 Task: Look for One-way flight tickets for 2 adults, in Business from Port Said to Florence to travel on 03-Nov-2023.  Stops: Any number of stops. Choice of flight is British Airways.
Action: Mouse moved to (324, 275)
Screenshot: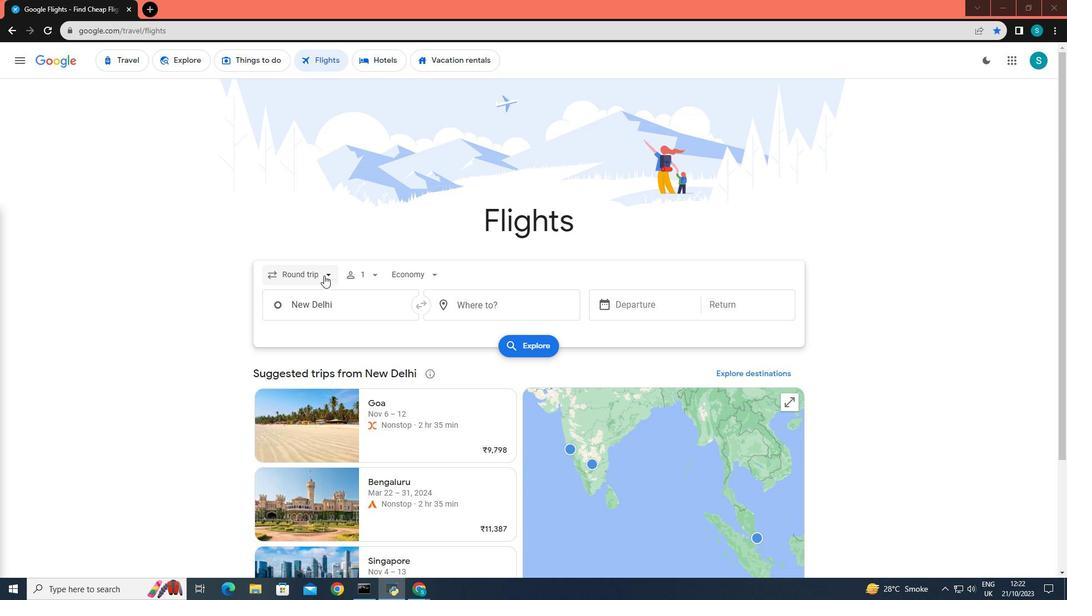 
Action: Mouse pressed left at (324, 275)
Screenshot: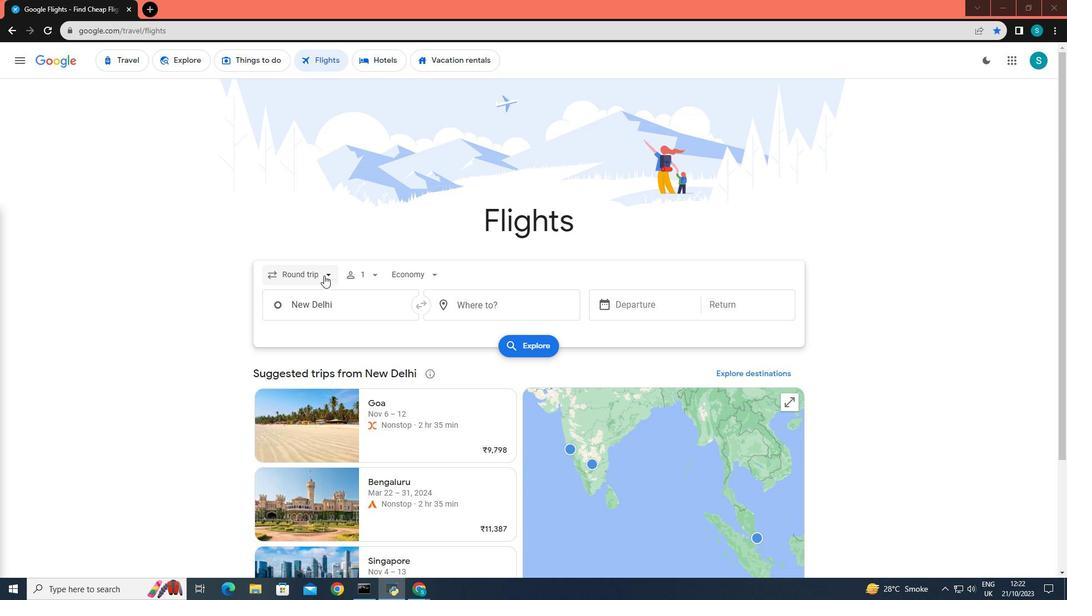 
Action: Mouse moved to (310, 332)
Screenshot: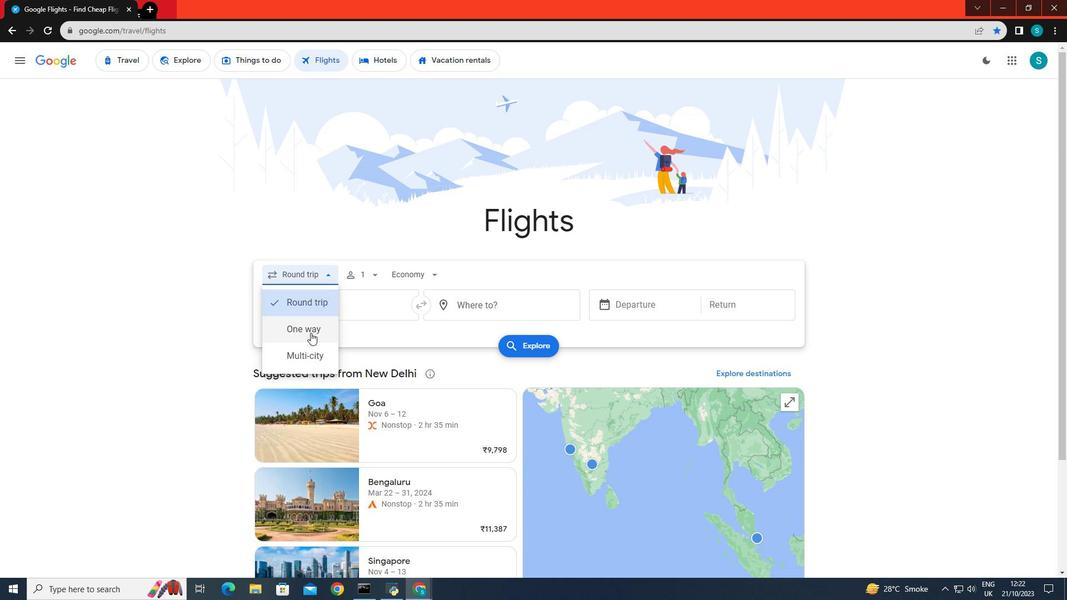 
Action: Mouse pressed left at (310, 332)
Screenshot: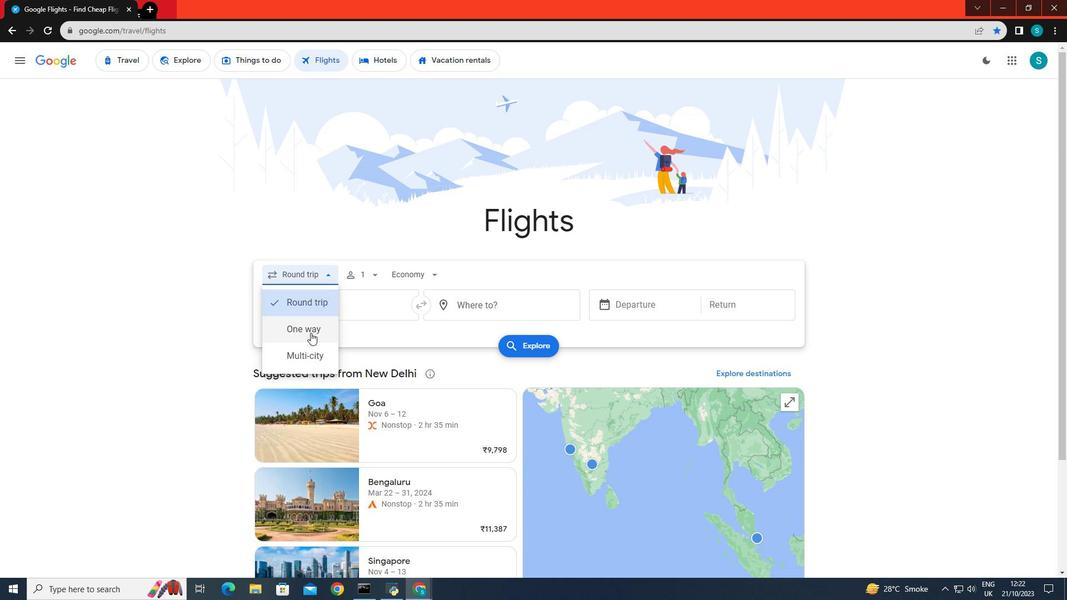 
Action: Mouse moved to (356, 271)
Screenshot: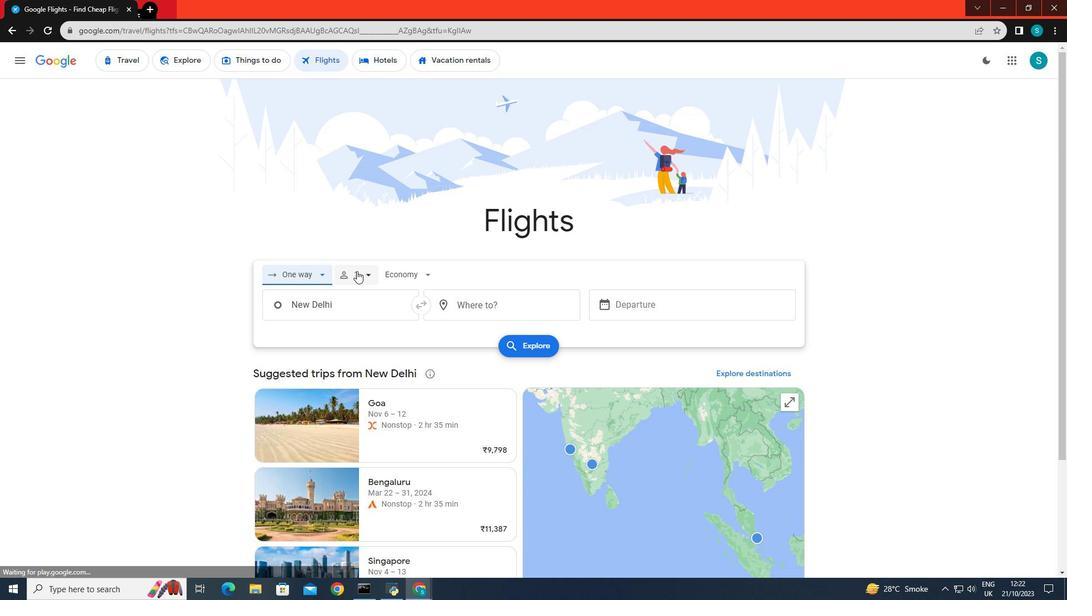 
Action: Mouse pressed left at (356, 271)
Screenshot: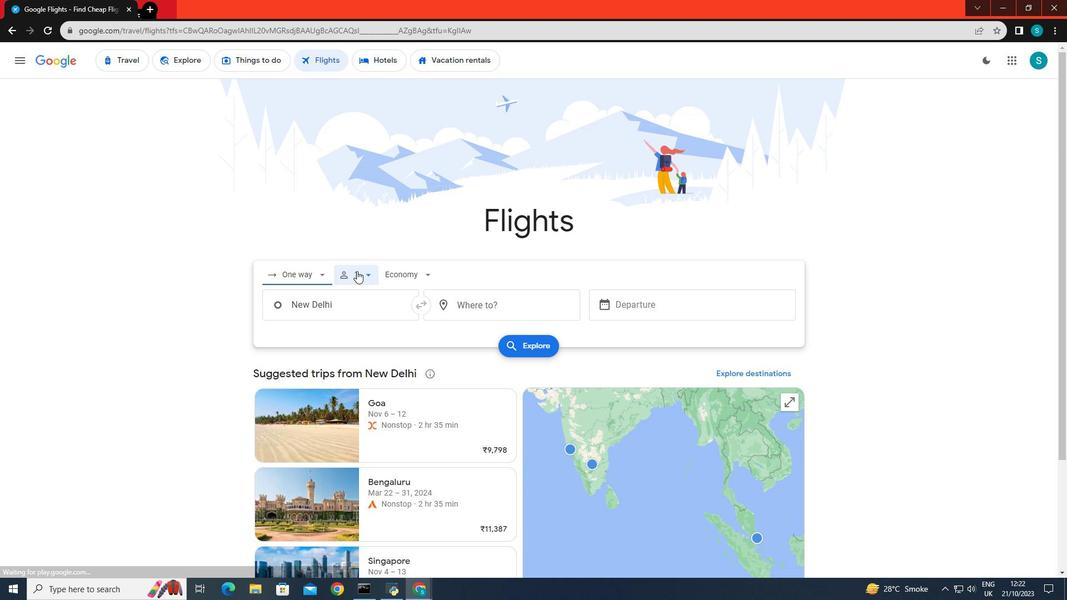 
Action: Mouse moved to (452, 303)
Screenshot: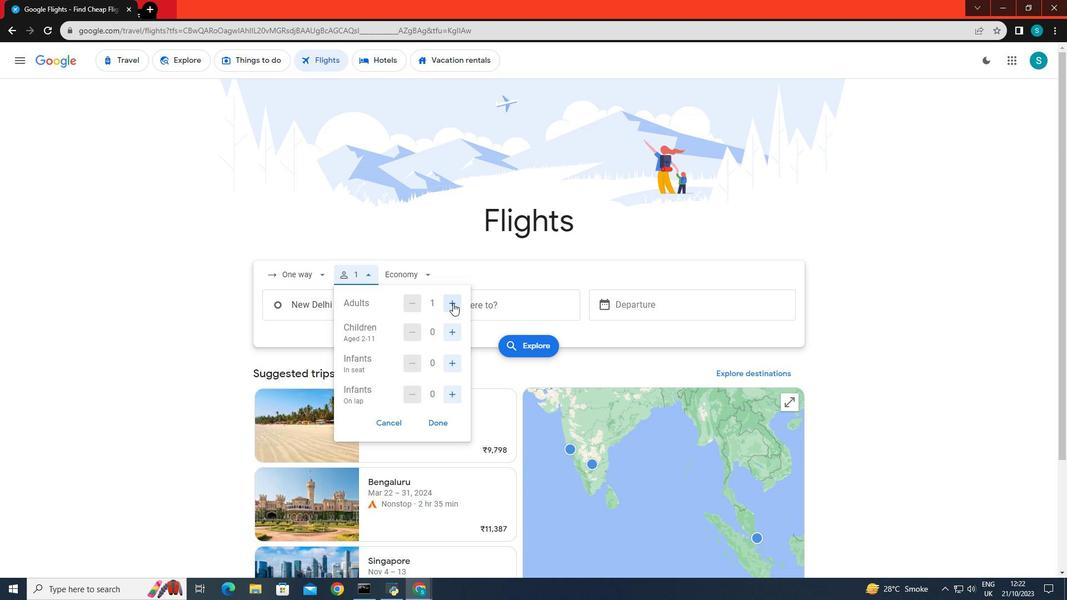 
Action: Mouse pressed left at (452, 303)
Screenshot: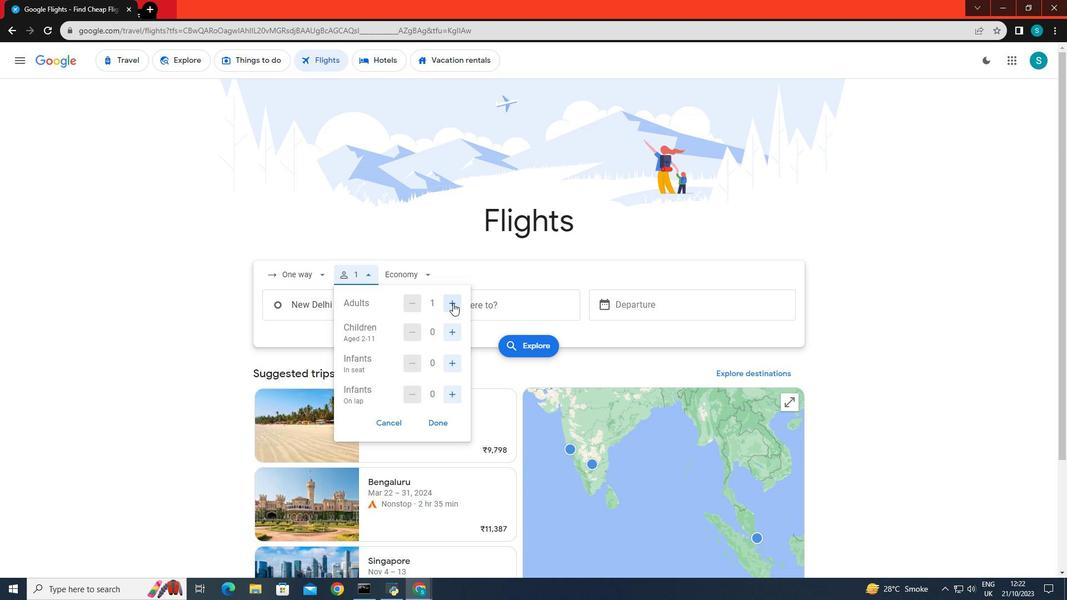 
Action: Mouse moved to (433, 426)
Screenshot: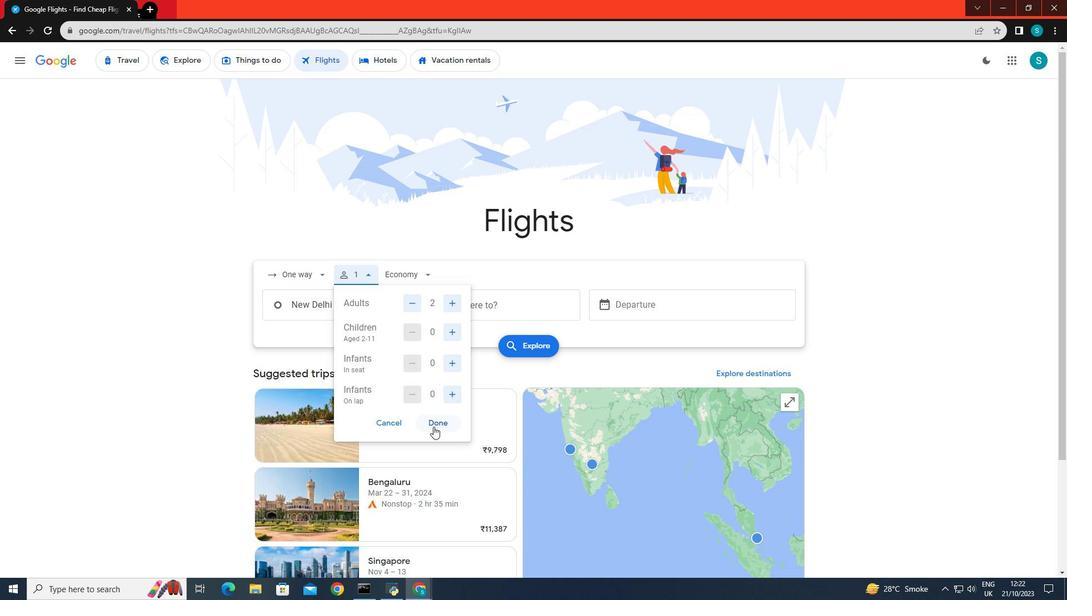 
Action: Mouse pressed left at (433, 426)
Screenshot: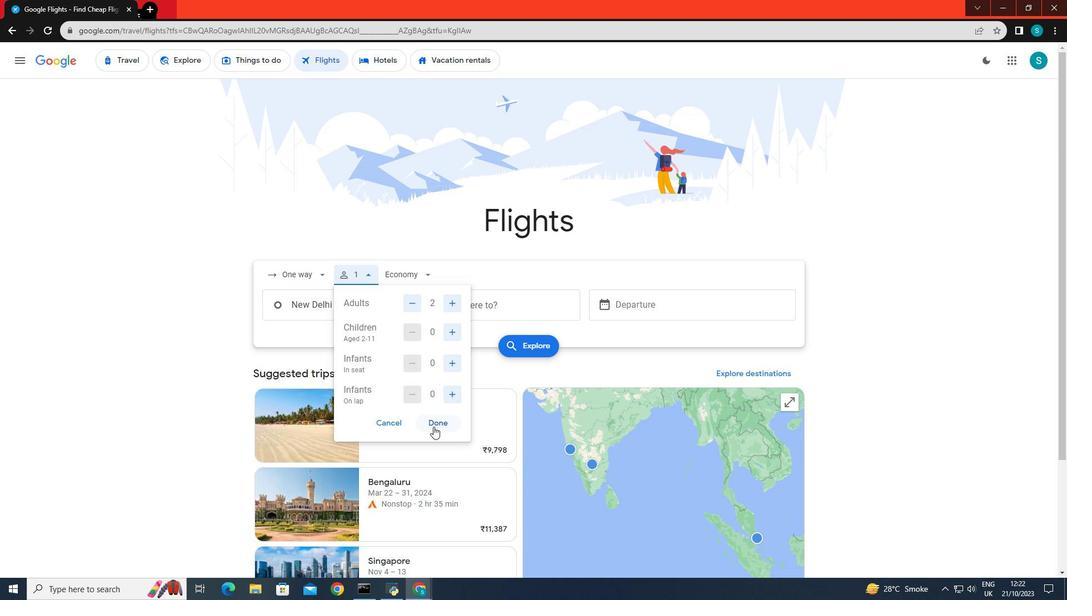 
Action: Mouse moved to (406, 275)
Screenshot: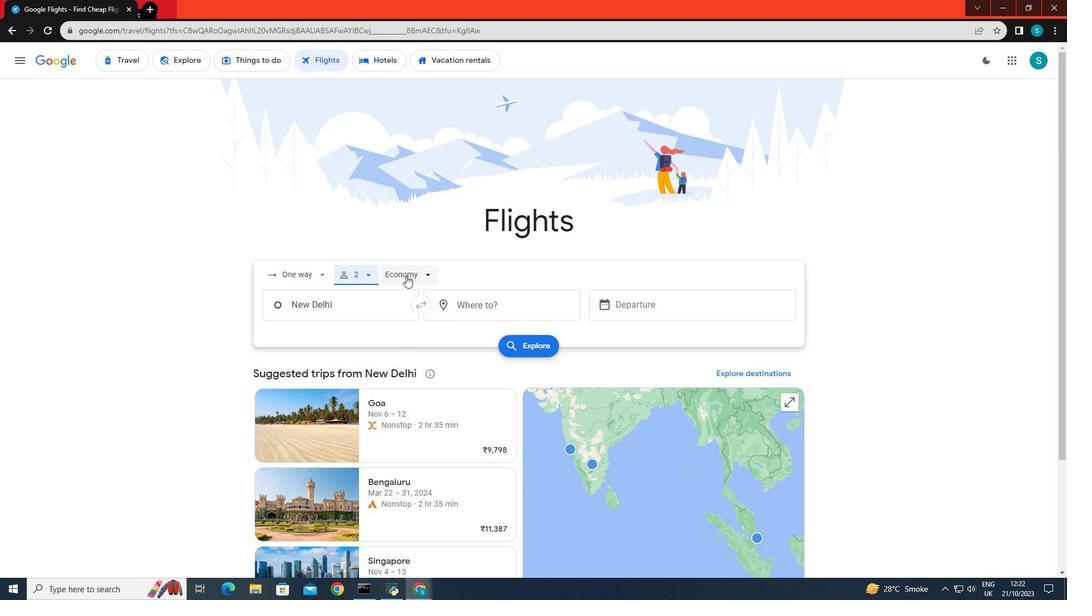 
Action: Mouse pressed left at (406, 275)
Screenshot: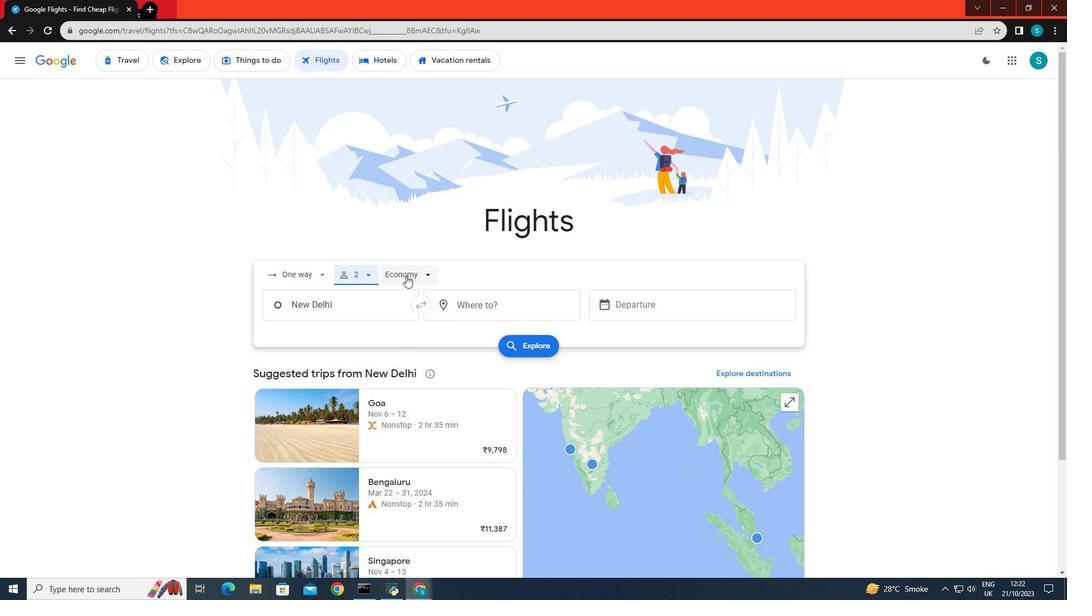 
Action: Mouse moved to (419, 353)
Screenshot: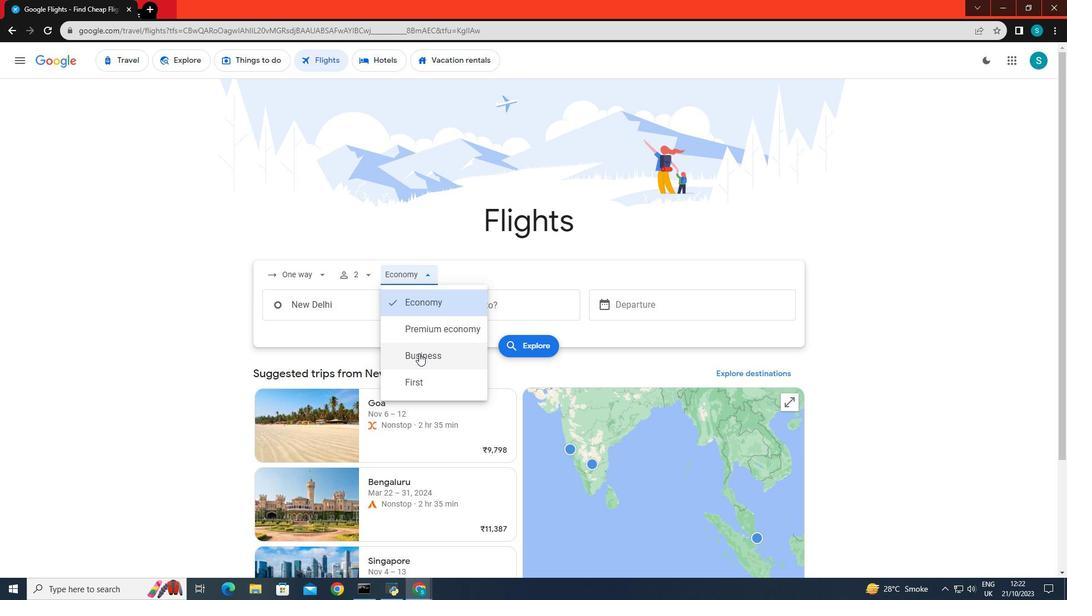
Action: Mouse pressed left at (419, 353)
Screenshot: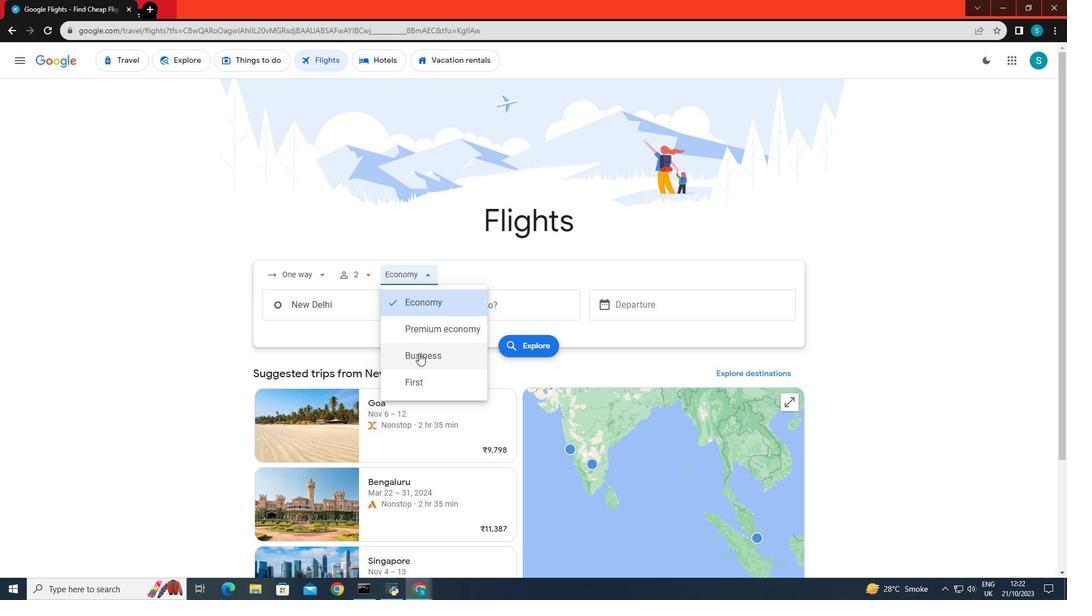 
Action: Mouse moved to (361, 314)
Screenshot: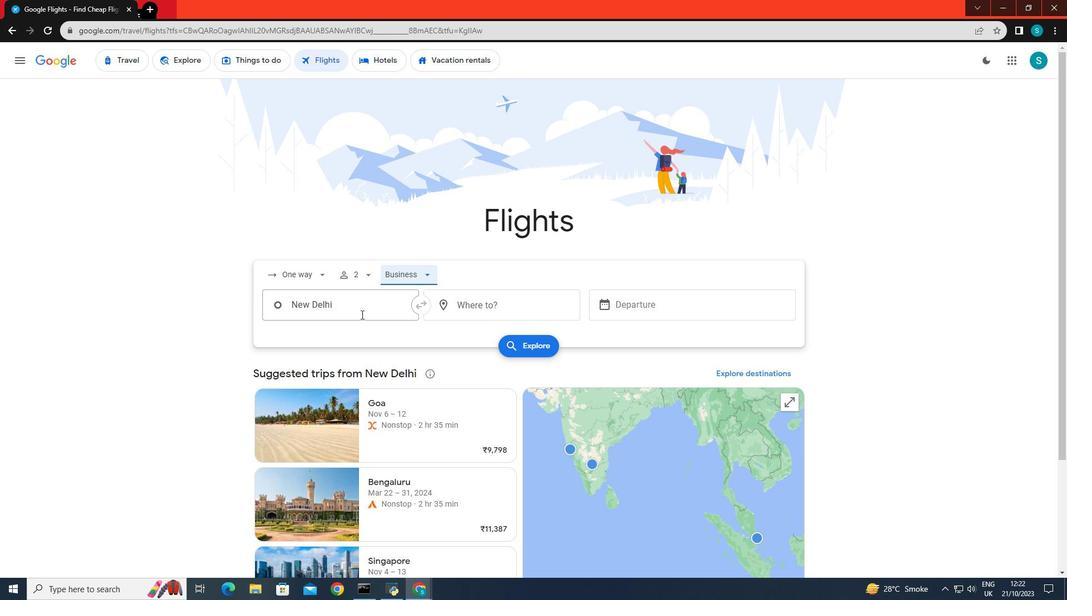 
Action: Mouse pressed left at (361, 314)
Screenshot: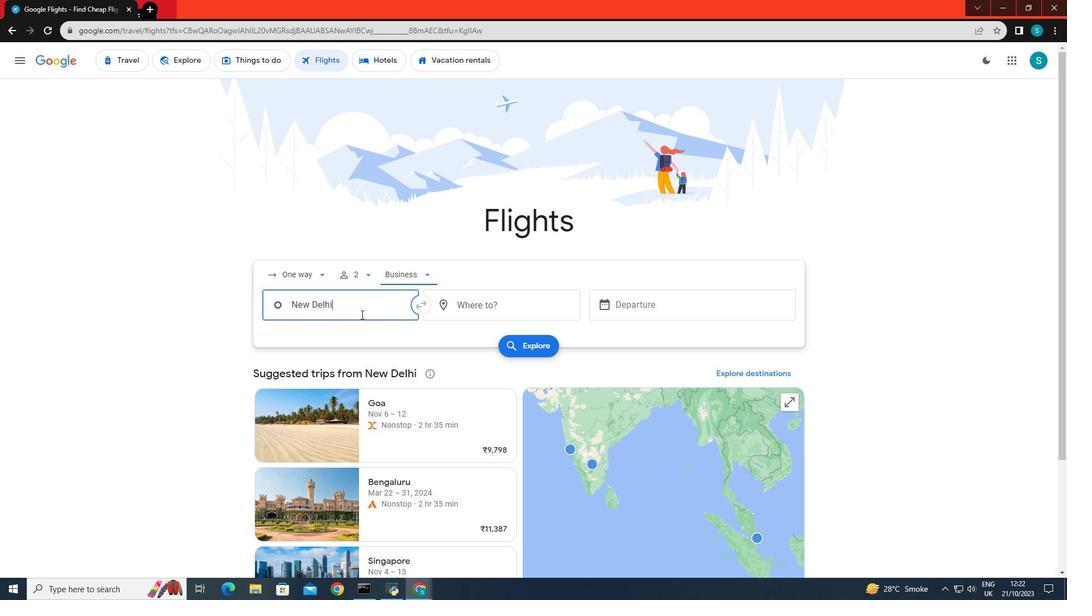 
Action: Key pressed <Key.backspace><Key.caps_lock>P<Key.caps_lock>ort<Key.space><Key.caps_lock>S<Key.caps_lock>aid
Screenshot: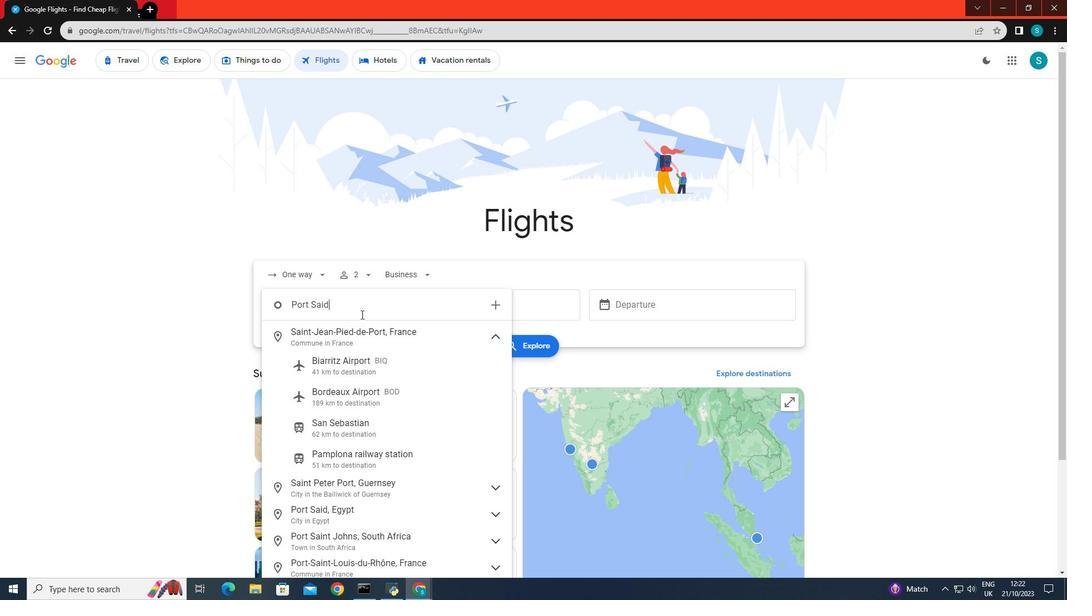 
Action: Mouse moved to (363, 361)
Screenshot: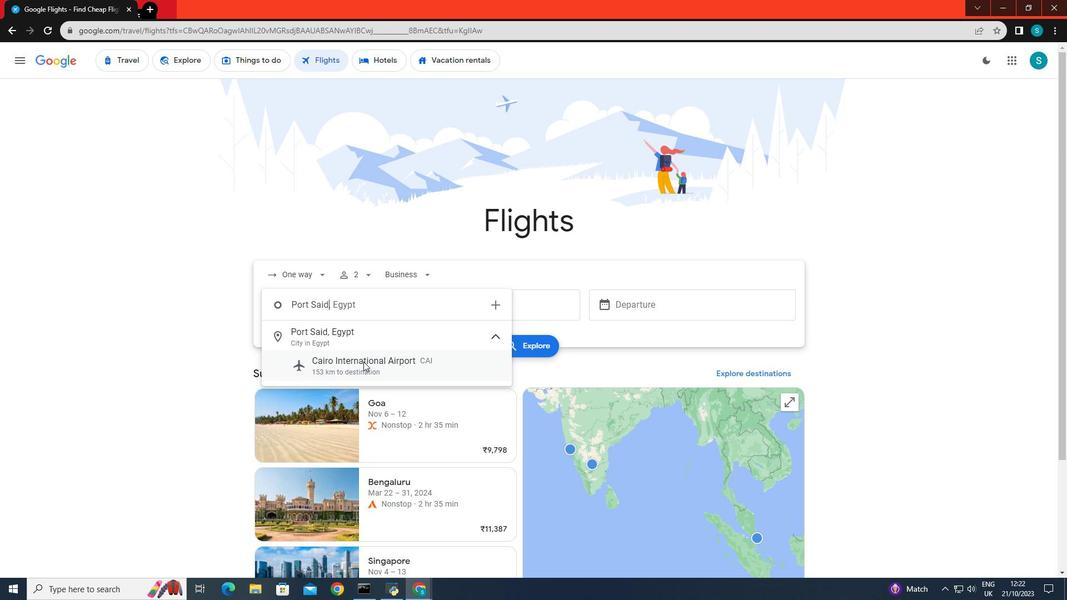 
Action: Mouse pressed left at (363, 361)
Screenshot: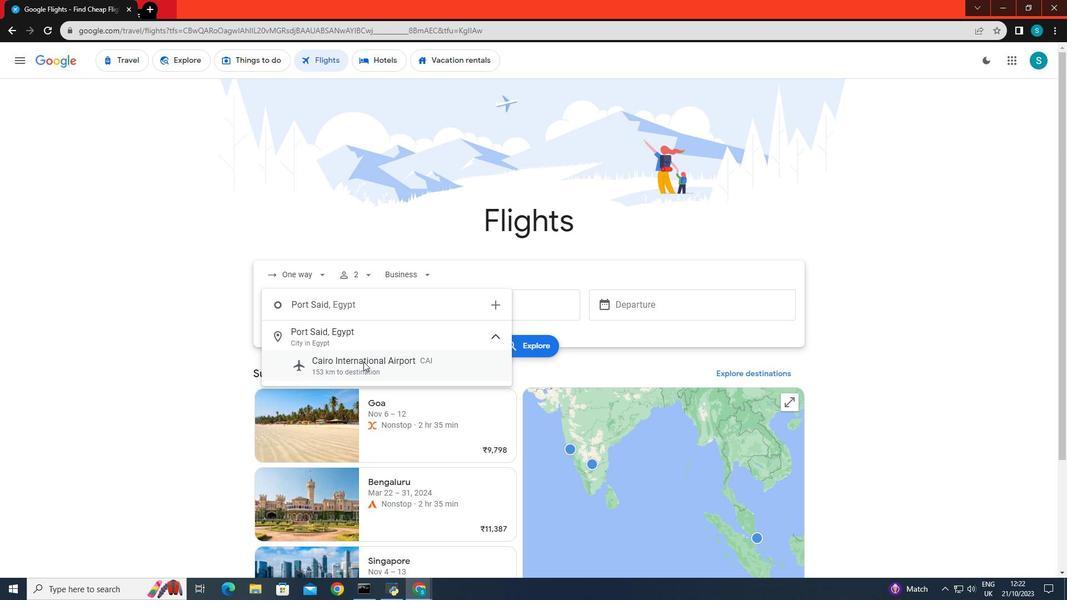 
Action: Mouse moved to (496, 298)
Screenshot: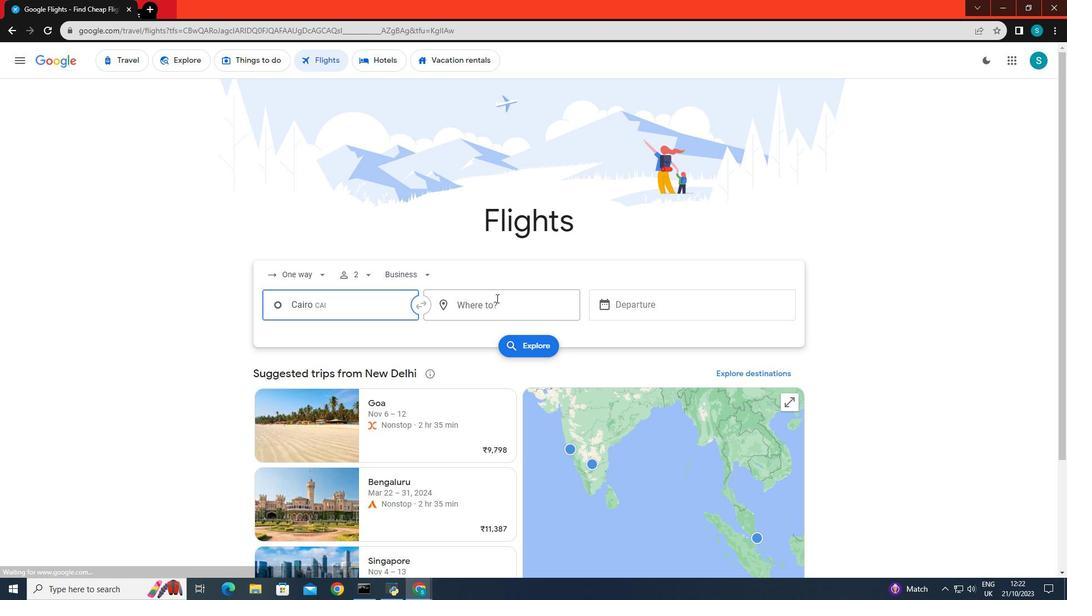 
Action: Mouse pressed left at (496, 298)
Screenshot: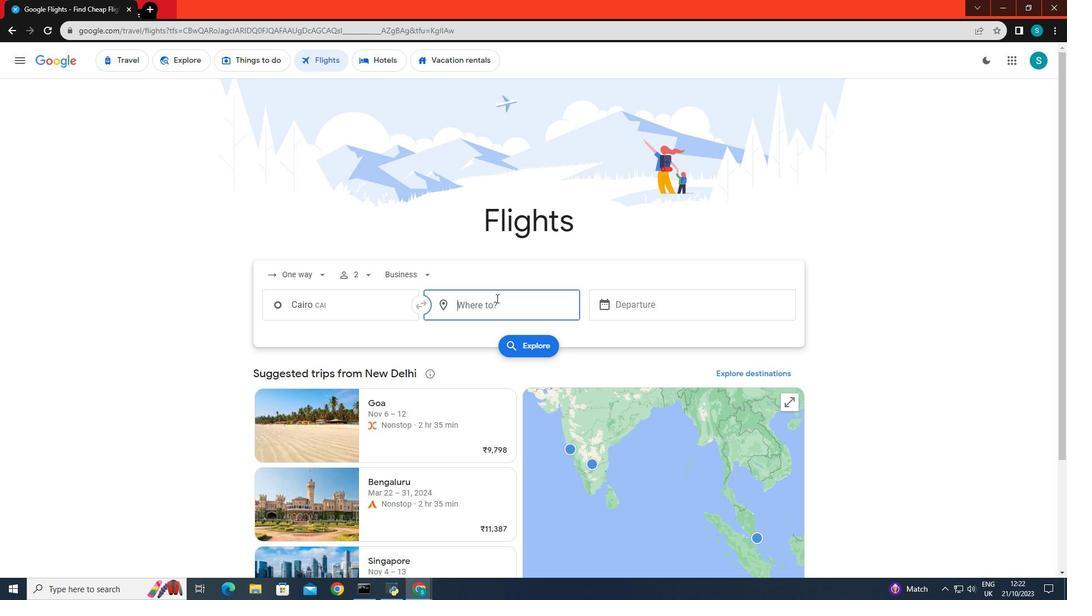 
Action: Key pressed <Key.caps_lock>F<Key.caps_lock>lorence
Screenshot: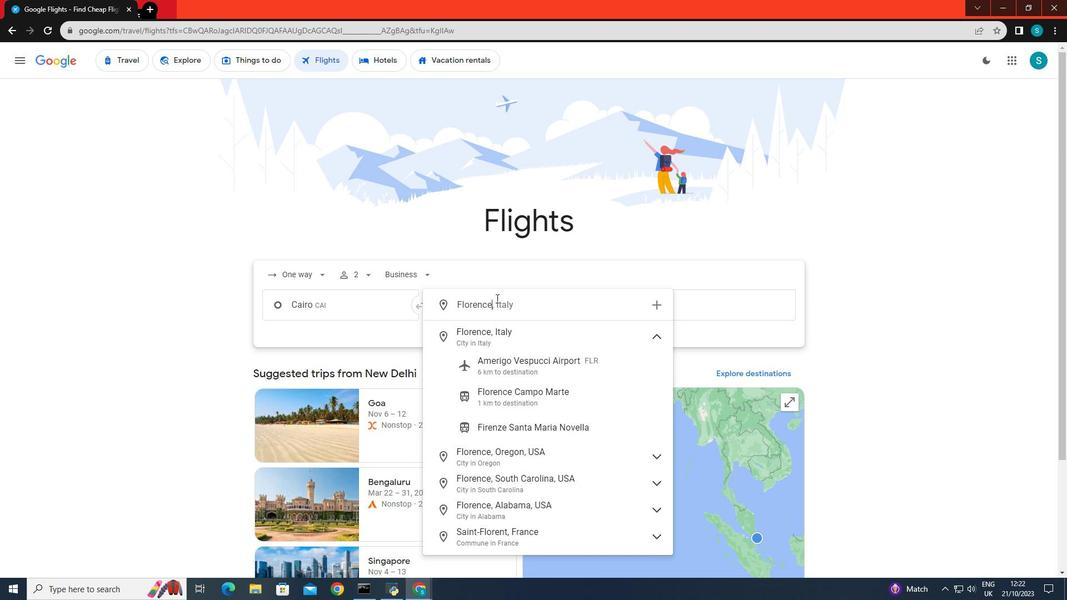 
Action: Mouse moved to (499, 360)
Screenshot: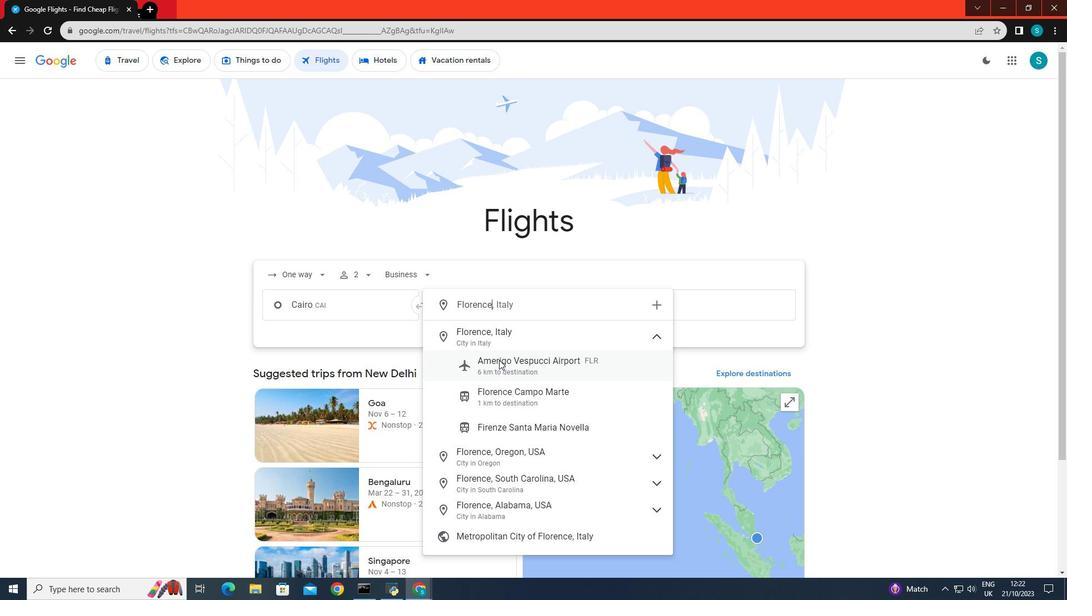 
Action: Mouse pressed left at (499, 360)
Screenshot: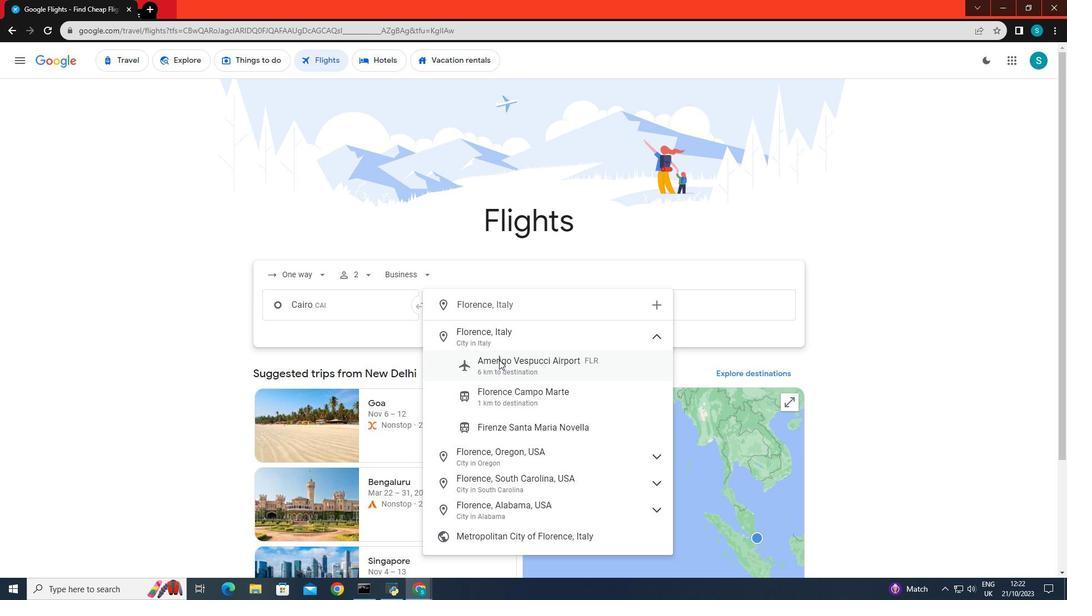 
Action: Mouse moved to (633, 303)
Screenshot: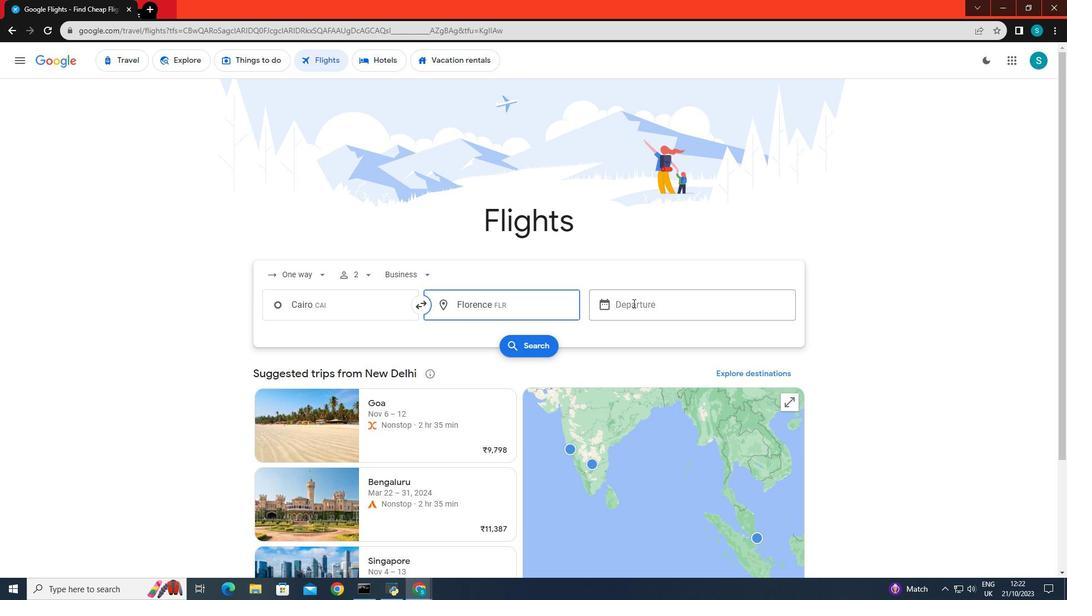 
Action: Mouse pressed left at (633, 303)
Screenshot: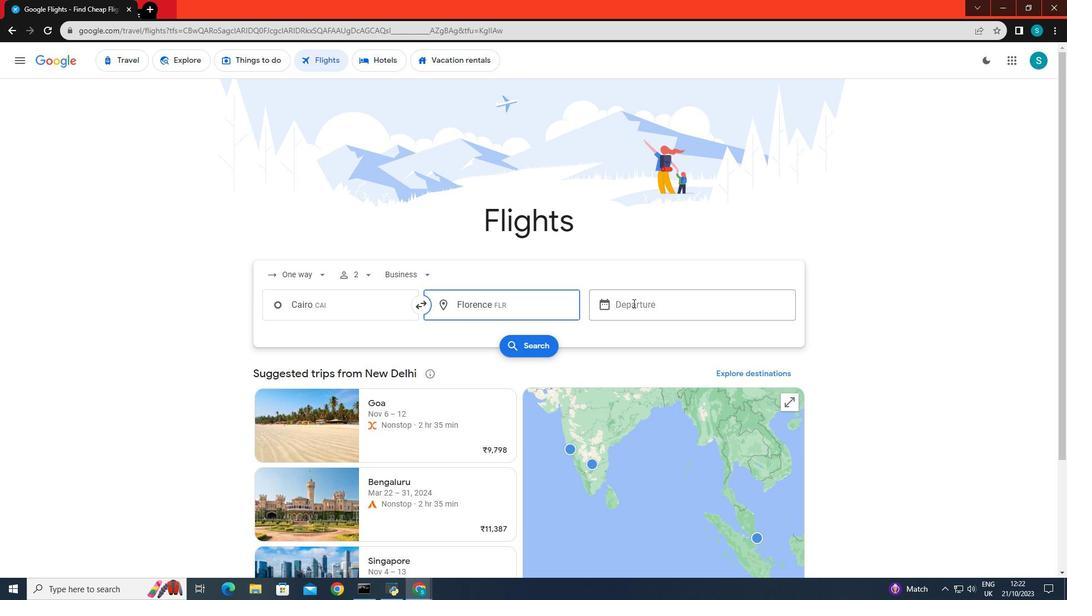 
Action: Mouse moved to (745, 375)
Screenshot: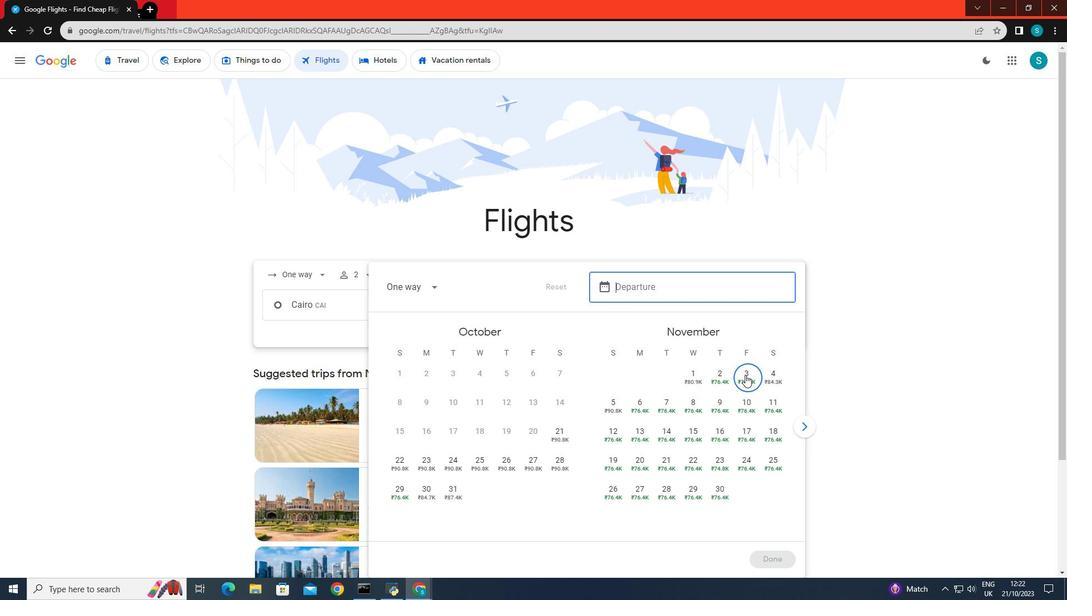 
Action: Mouse pressed left at (745, 375)
Screenshot: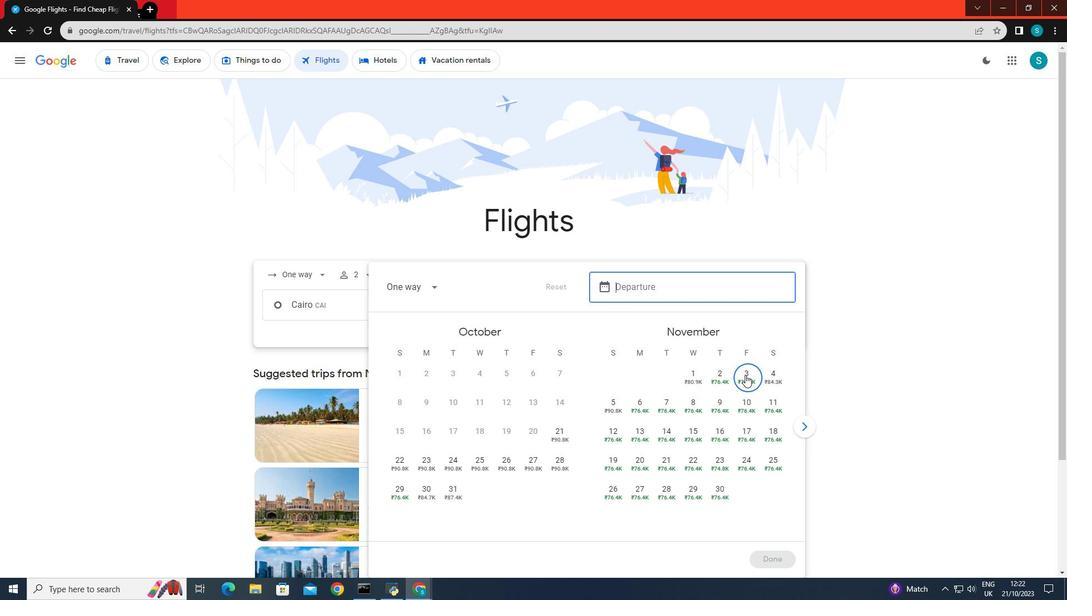 
Action: Mouse moved to (761, 560)
Screenshot: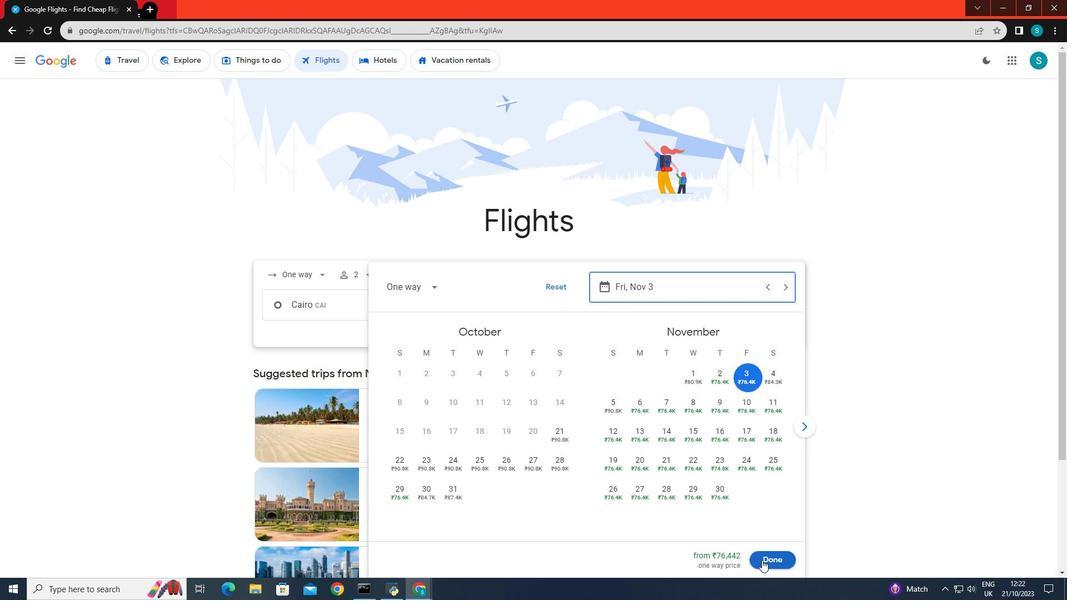 
Action: Mouse pressed left at (761, 560)
Screenshot: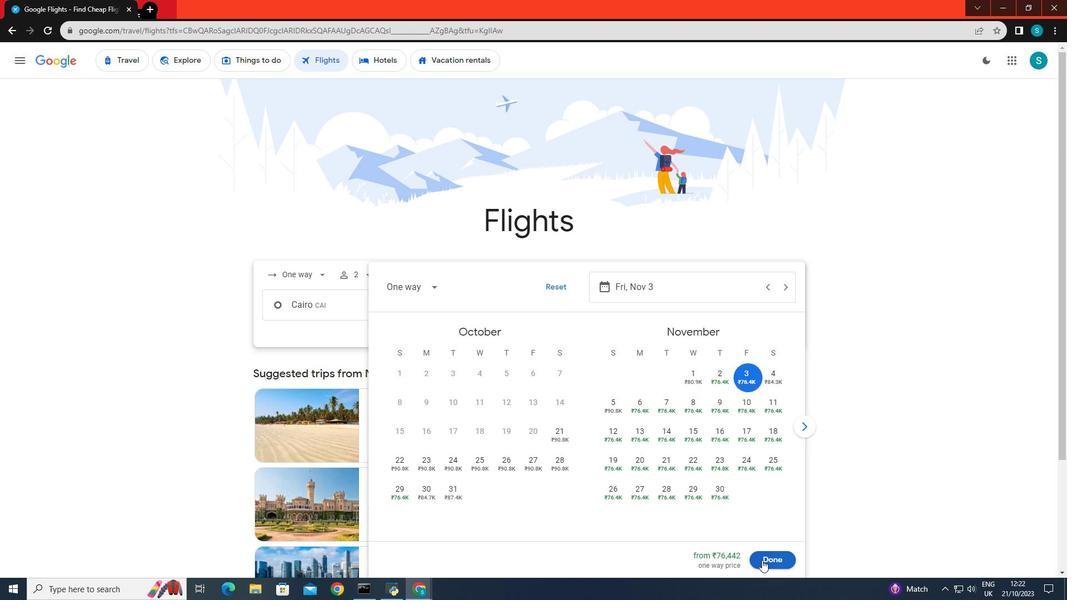 
Action: Mouse moved to (538, 351)
Screenshot: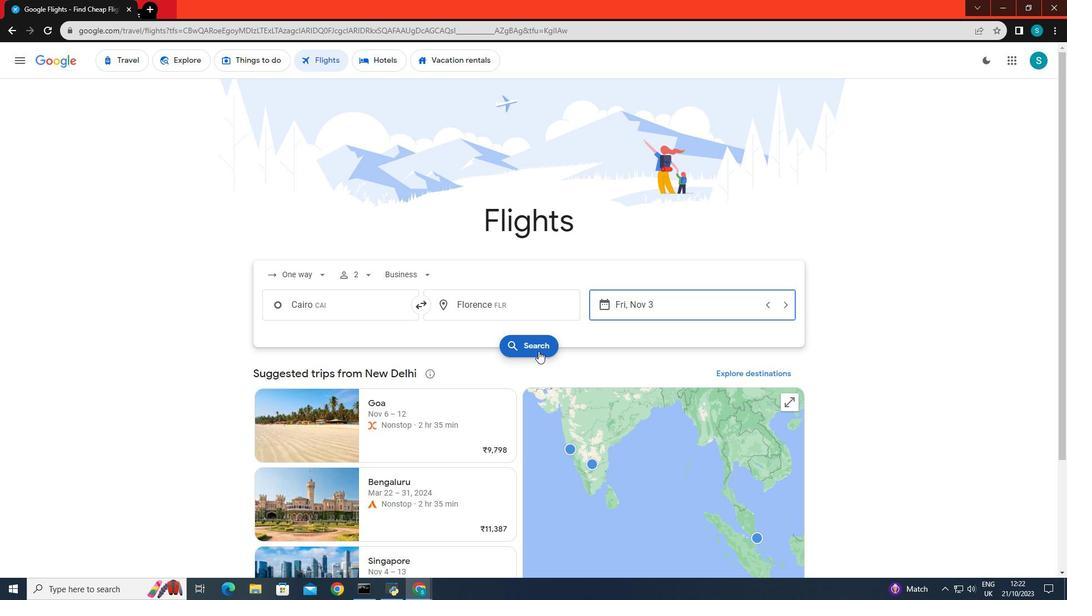
Action: Mouse pressed left at (538, 351)
Screenshot: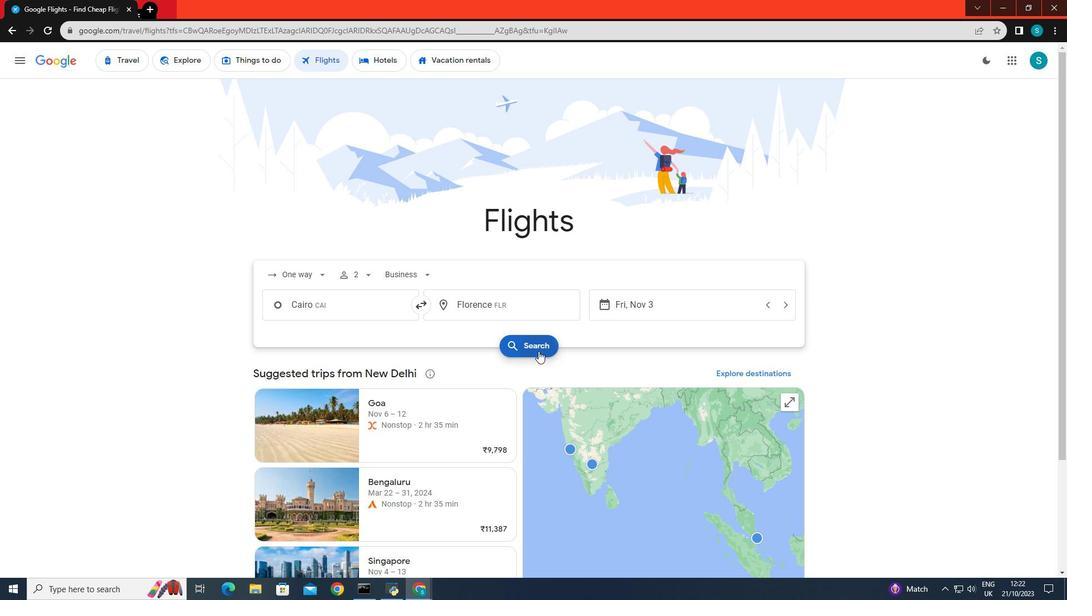 
Action: Mouse moved to (353, 157)
Screenshot: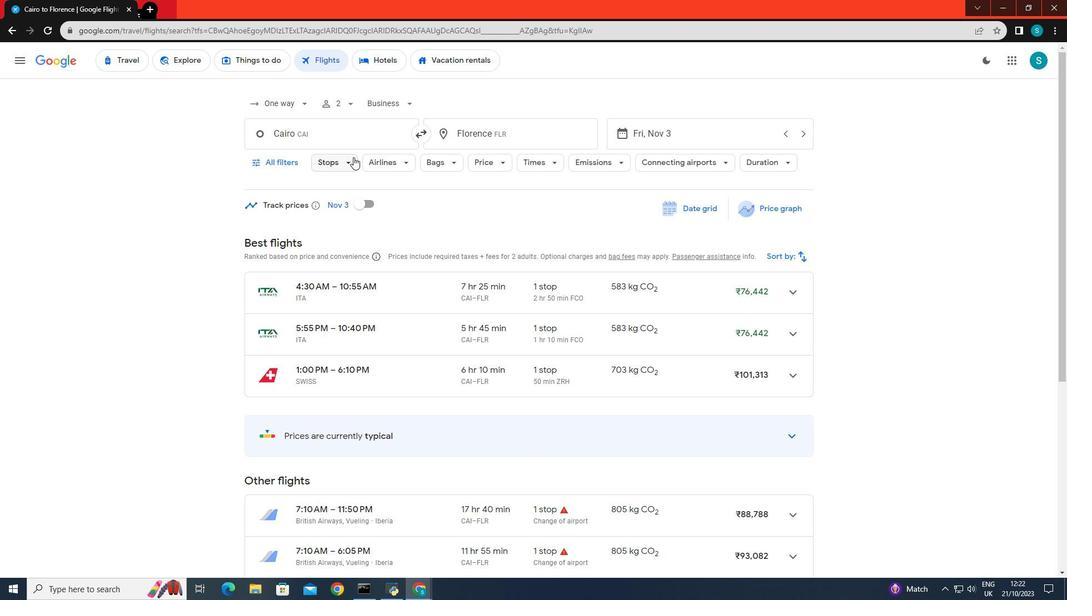 
Action: Mouse pressed left at (353, 157)
Screenshot: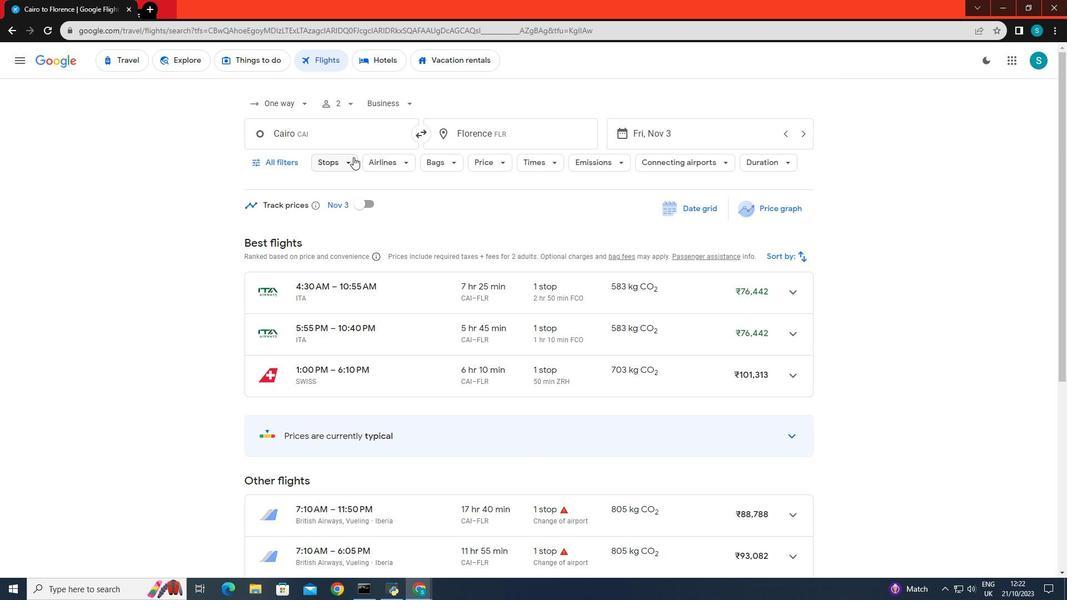 
Action: Mouse moved to (335, 218)
Screenshot: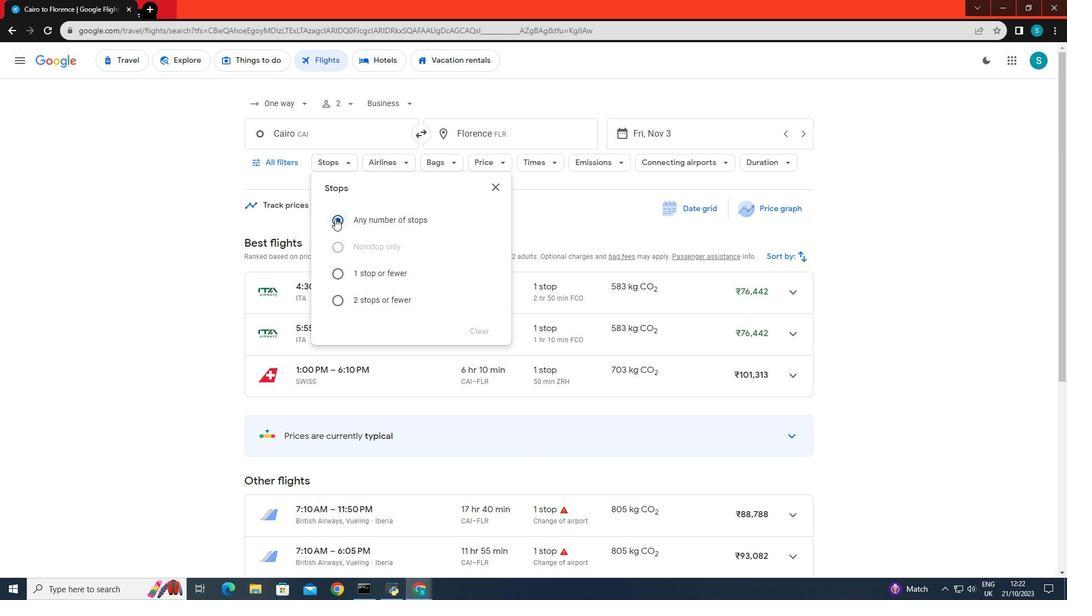 
Action: Mouse pressed left at (335, 218)
Screenshot: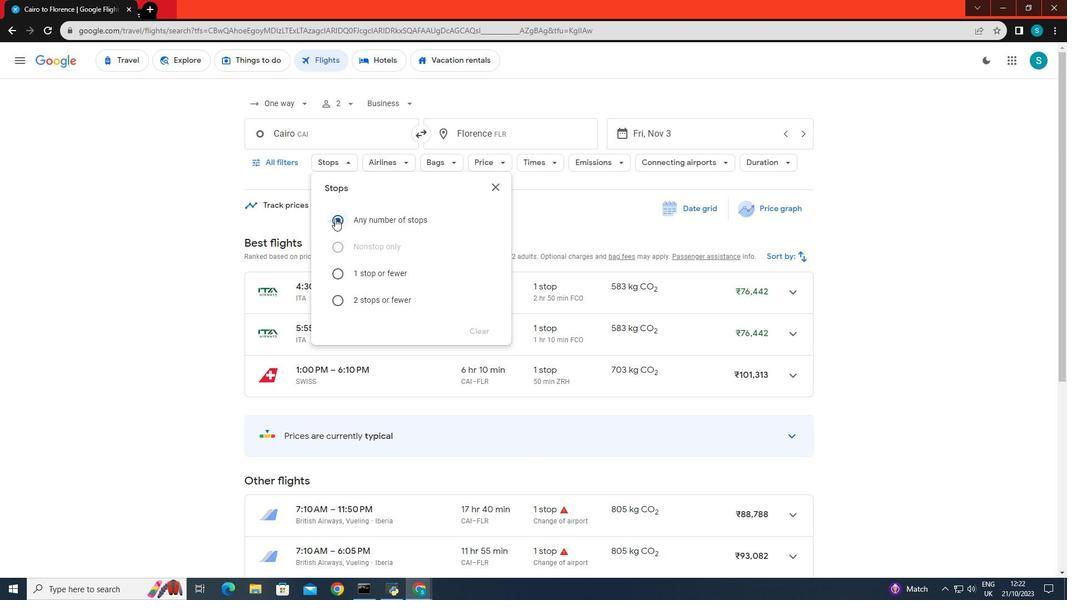 
Action: Mouse moved to (207, 249)
Screenshot: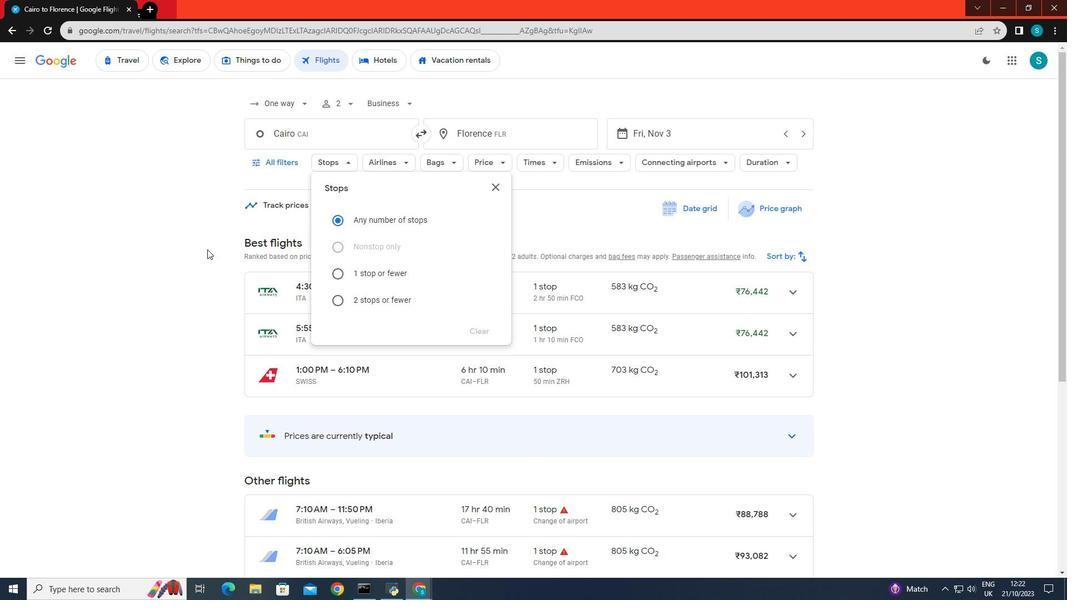 
Action: Mouse pressed left at (207, 249)
Screenshot: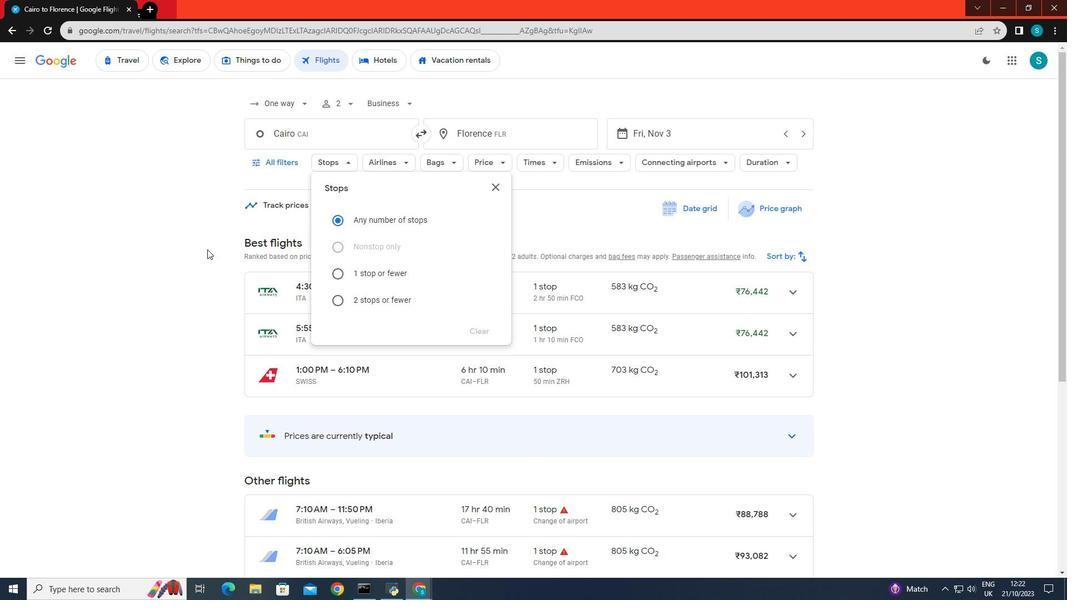 
Action: Mouse moved to (396, 165)
Screenshot: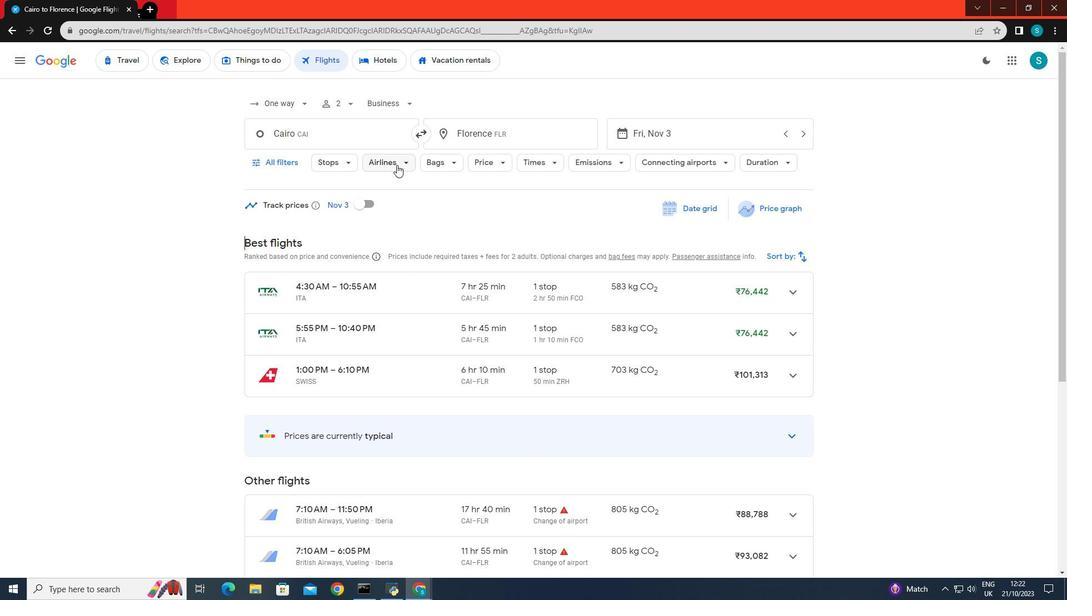 
Action: Mouse pressed left at (396, 165)
Screenshot: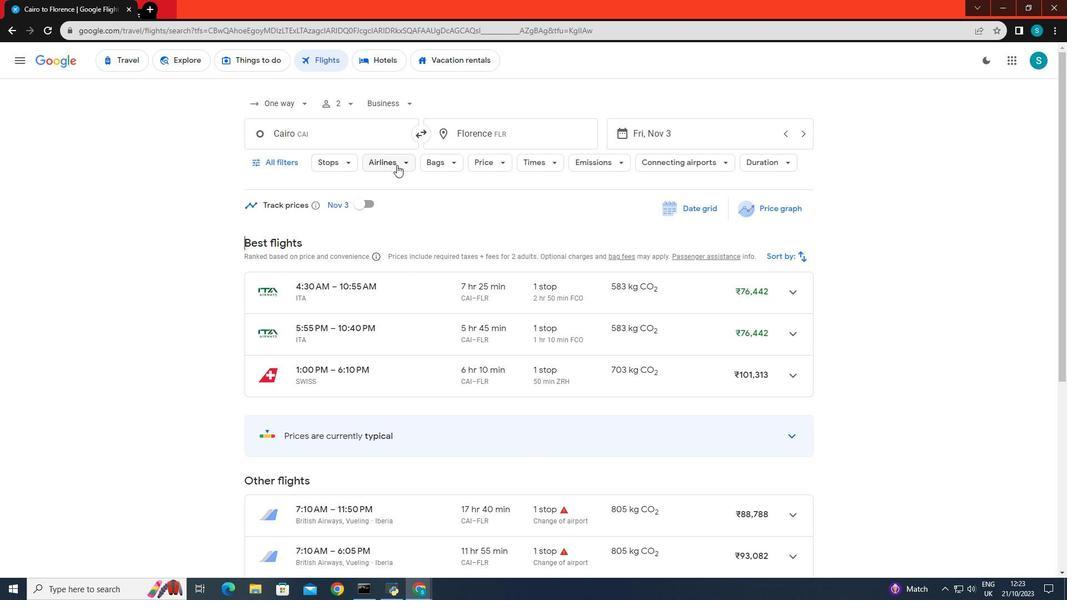 
Action: Mouse moved to (396, 372)
Screenshot: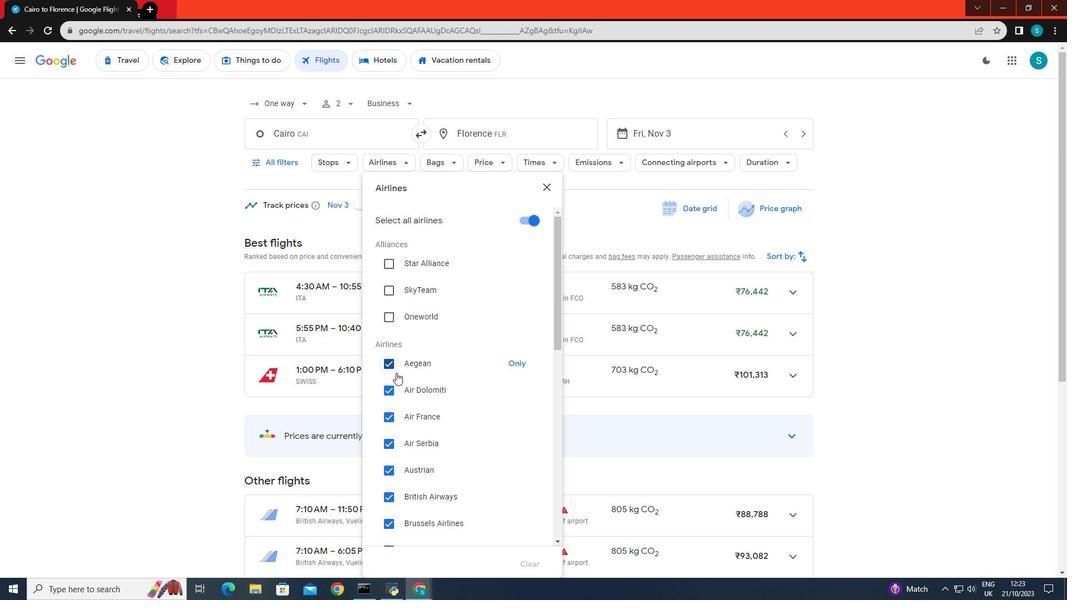 
Action: Mouse scrolled (396, 372) with delta (0, 0)
Screenshot: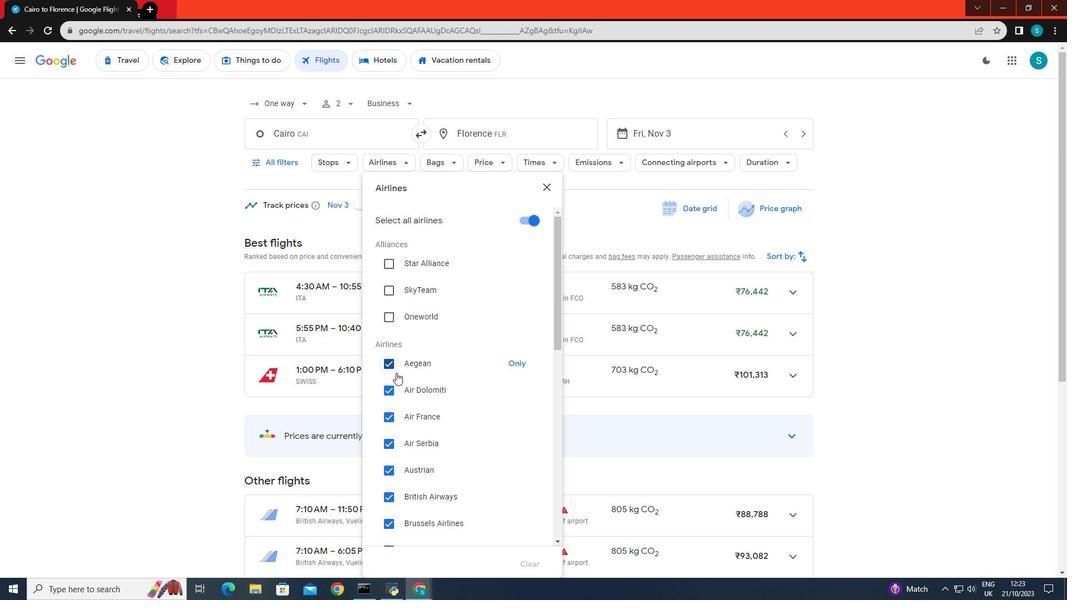 
Action: Mouse scrolled (396, 372) with delta (0, 0)
Screenshot: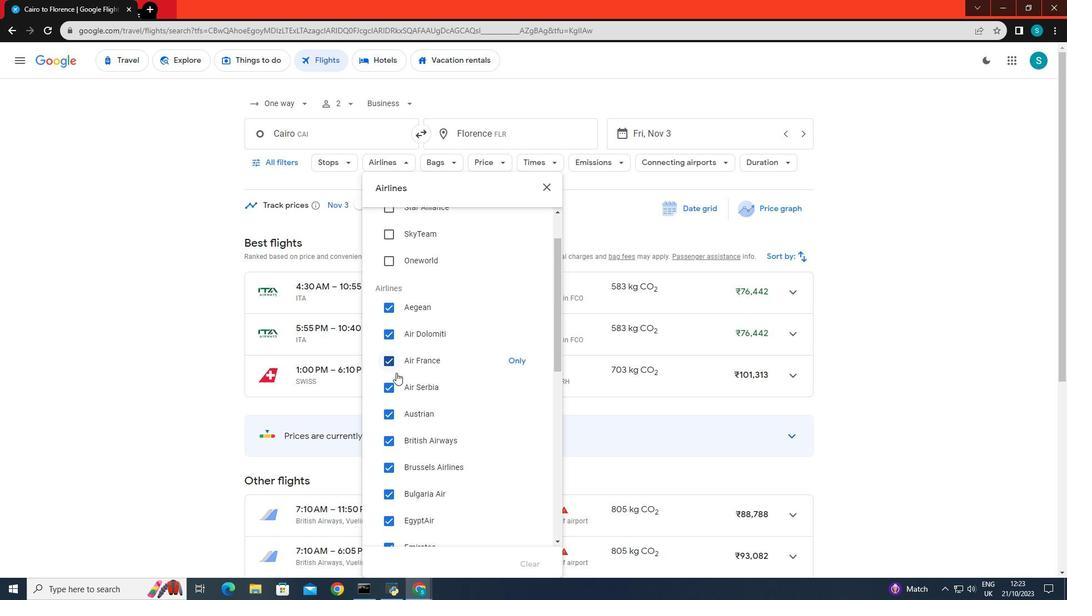 
Action: Mouse moved to (523, 384)
Screenshot: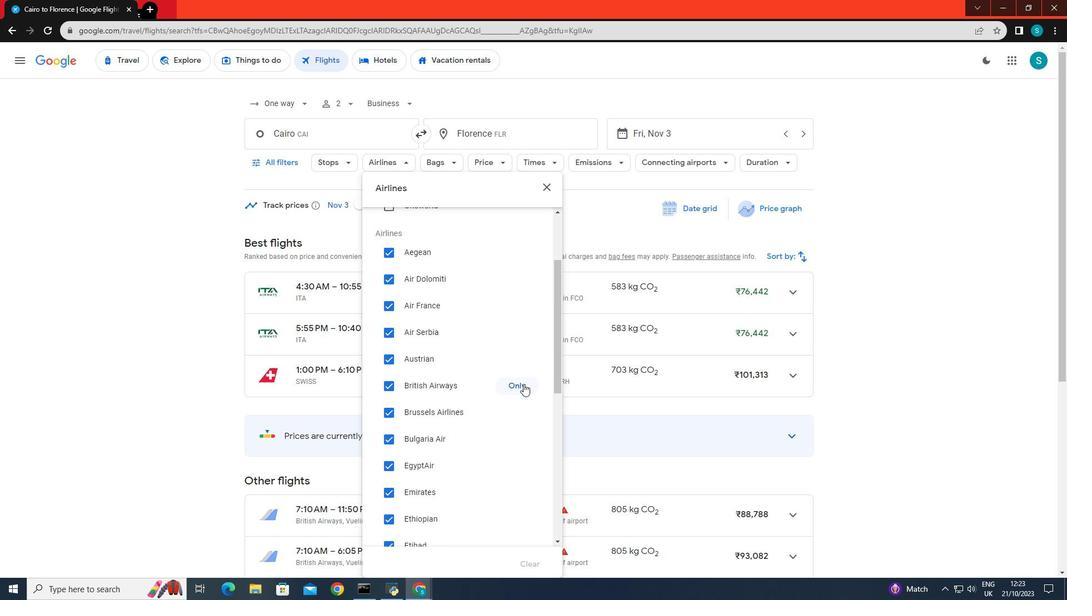
Action: Mouse pressed left at (523, 384)
Screenshot: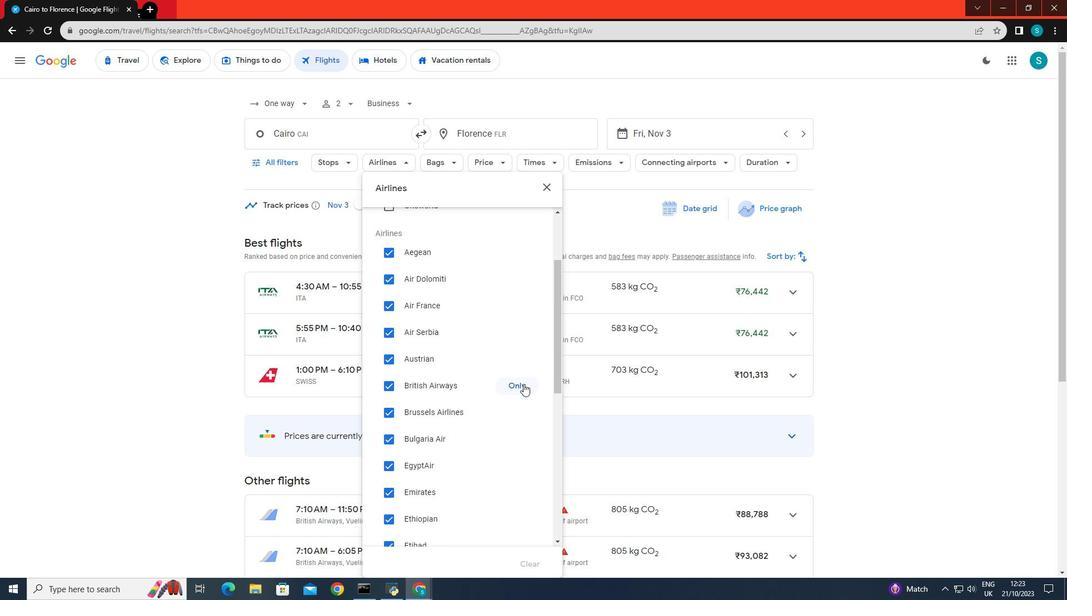 
Action: Mouse moved to (244, 362)
Screenshot: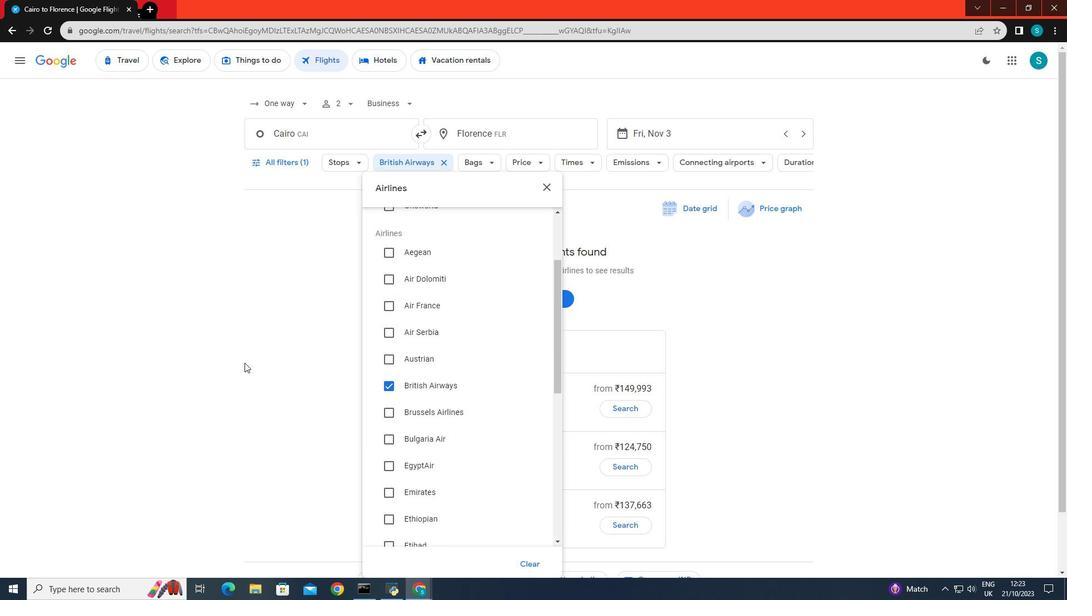 
Action: Mouse pressed left at (244, 362)
Screenshot: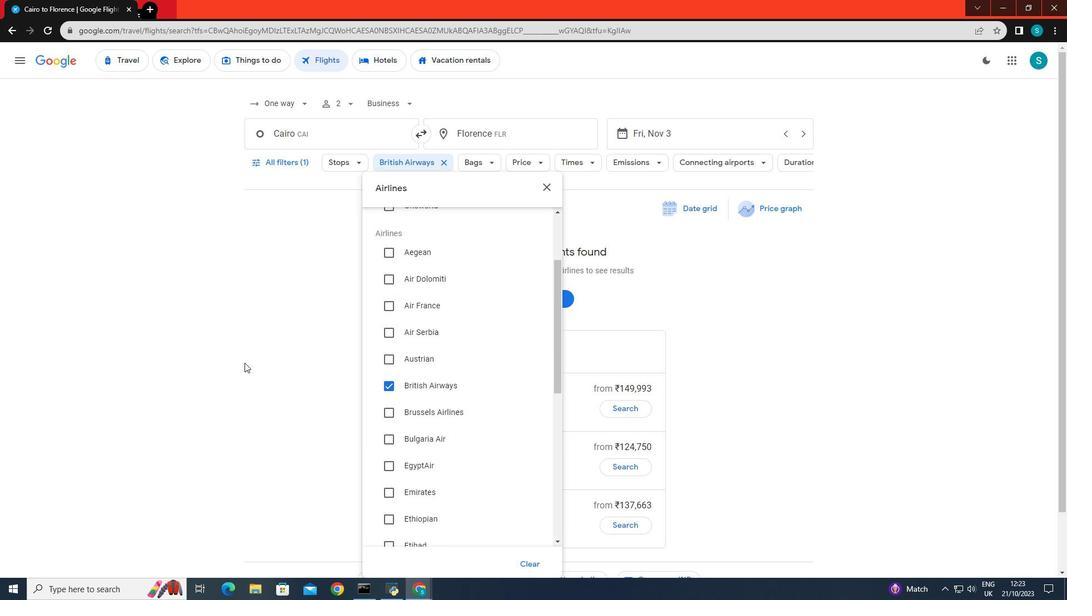 
